 Task: Paste conditional formatting only.
Action: Mouse moved to (283, 344)
Screenshot: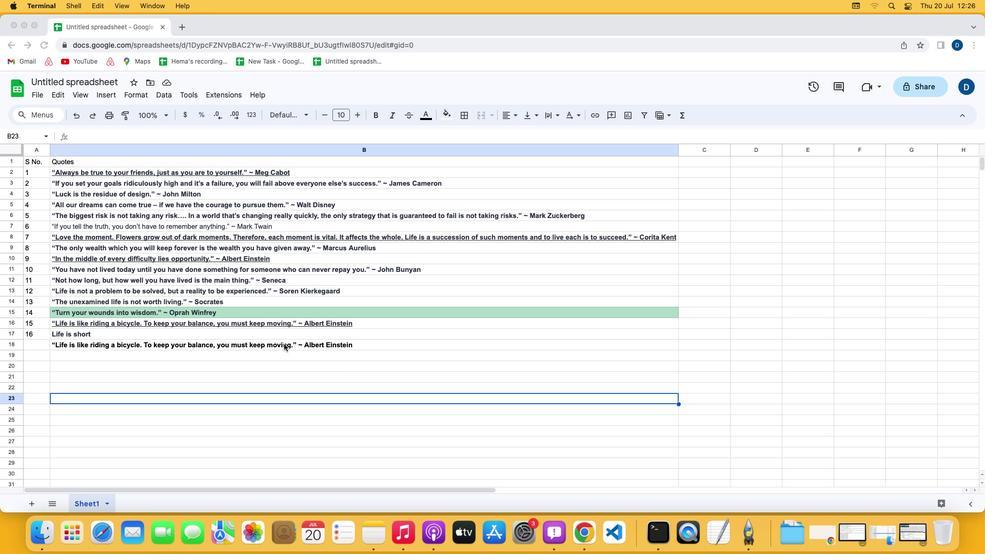 
Action: Mouse pressed left at (283, 344)
Screenshot: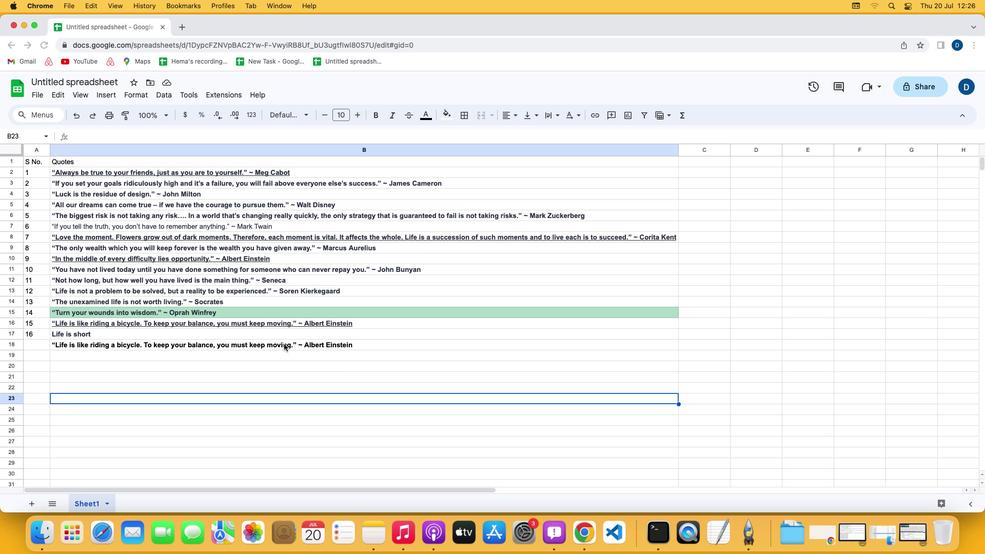 
Action: Mouse moved to (285, 343)
Screenshot: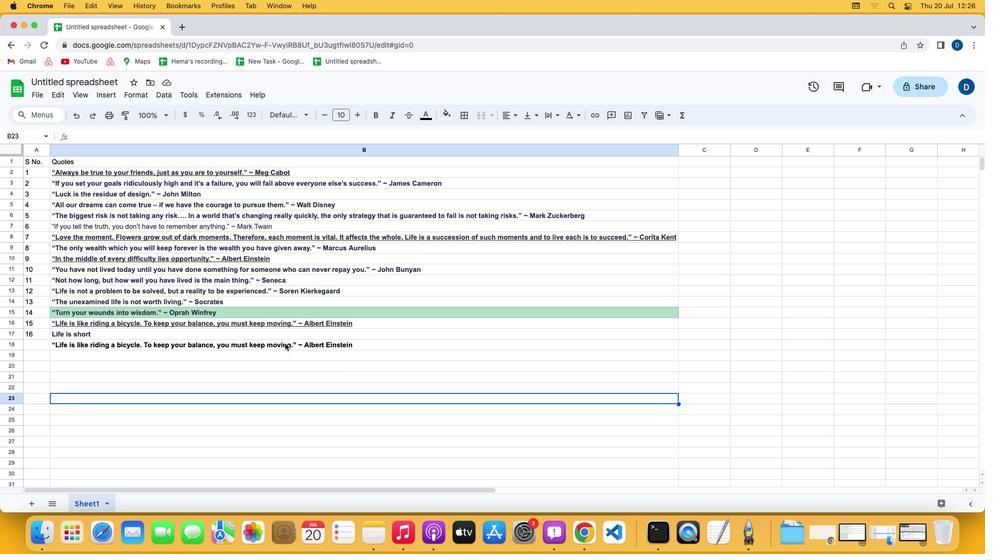 
Action: Mouse pressed left at (285, 343)
Screenshot: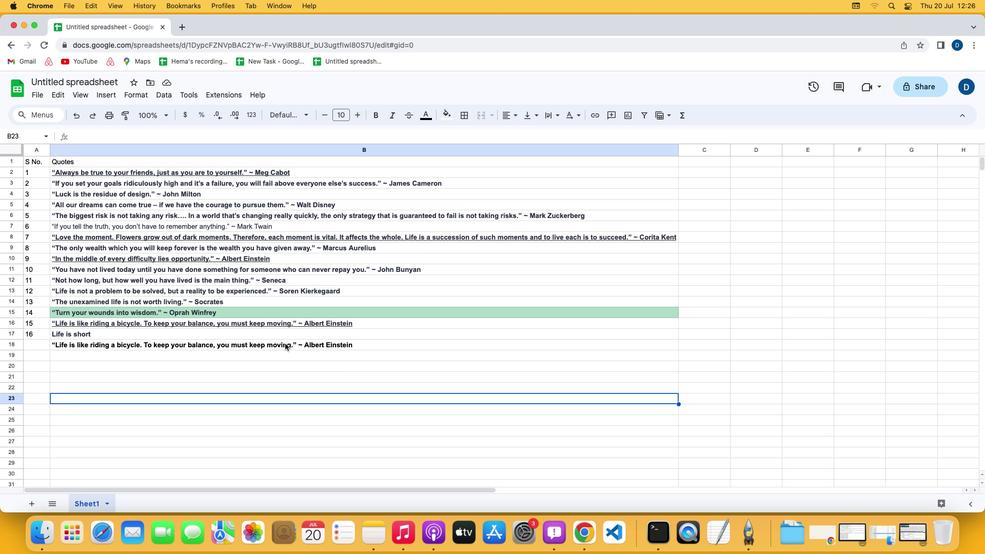 
Action: Mouse moved to (57, 92)
Screenshot: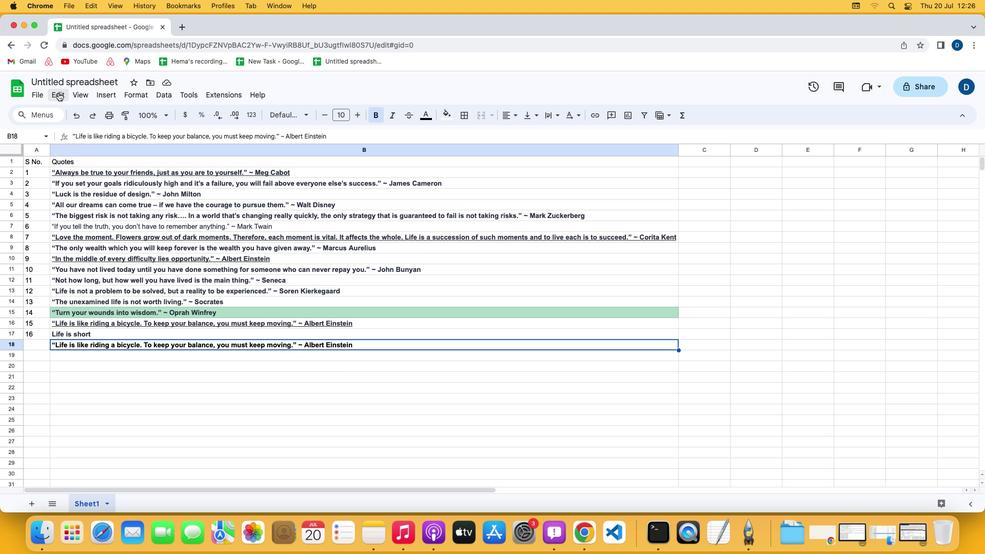 
Action: Mouse pressed left at (57, 92)
Screenshot: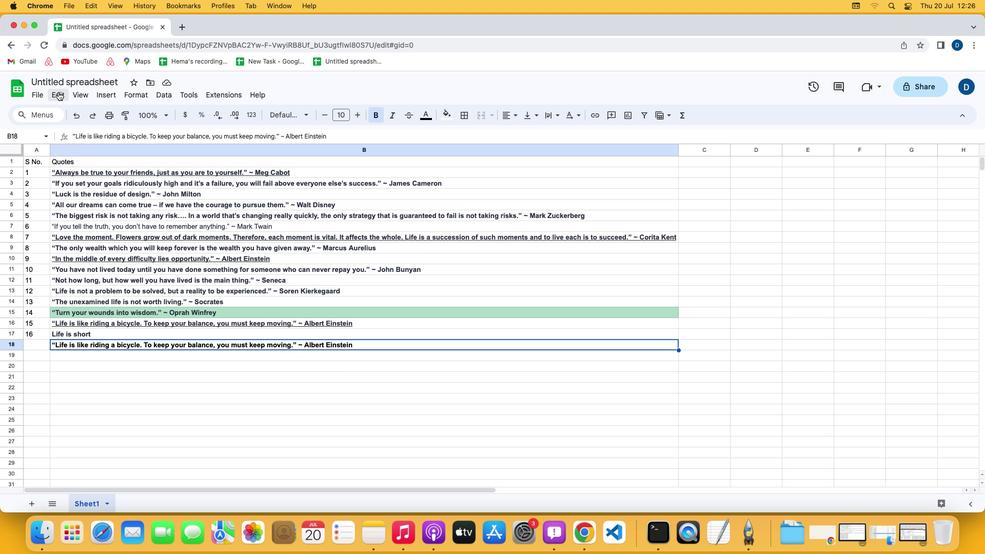 
Action: Mouse moved to (256, 255)
Screenshot: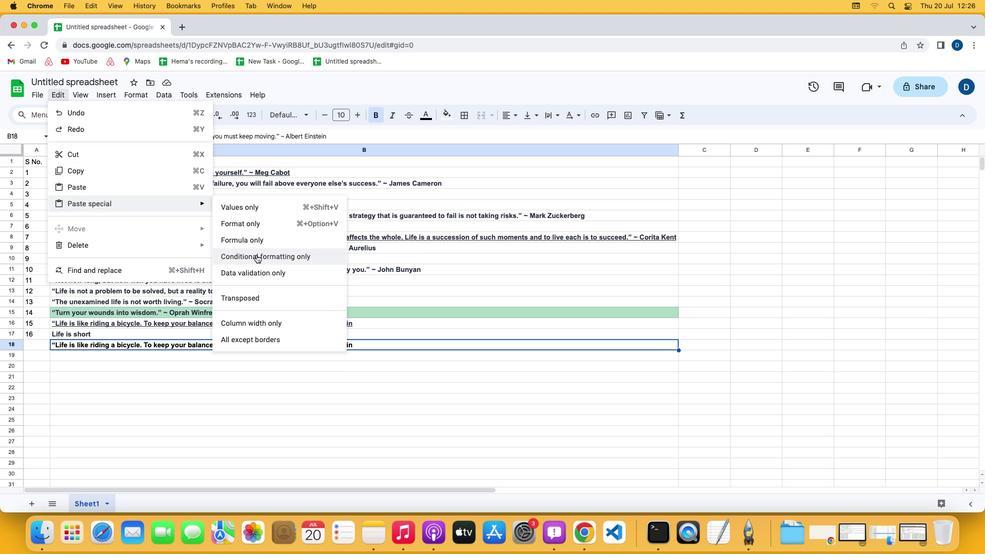 
Action: Mouse pressed left at (256, 255)
Screenshot: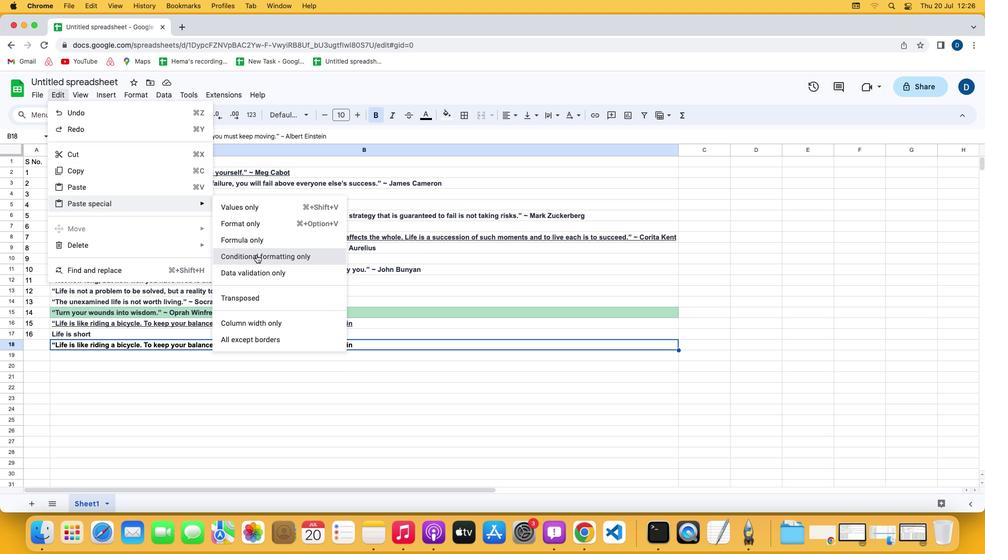 
Action: Mouse moved to (261, 364)
Screenshot: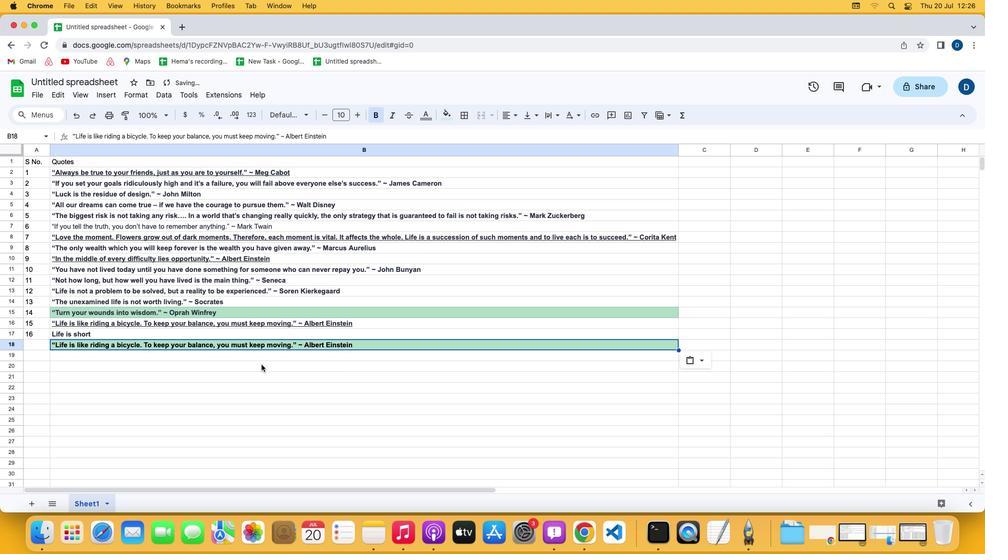 
